 Task: Search for the email with the subject Shipping confirmation logged in from softage.1@softage.net with the filter, email from softage.7@softage.net and a new filter,  Star it
Action: Mouse moved to (633, 67)
Screenshot: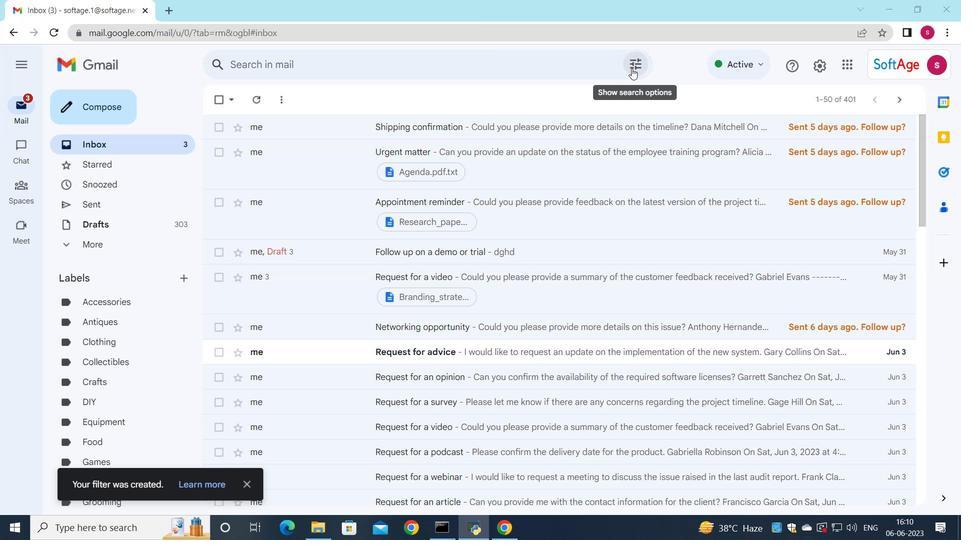 
Action: Mouse pressed left at (633, 67)
Screenshot: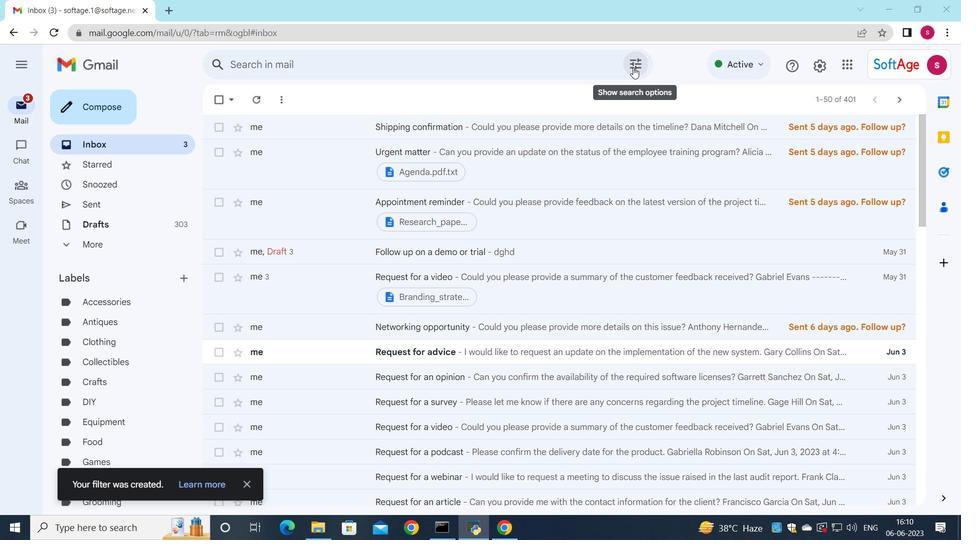 
Action: Mouse moved to (504, 98)
Screenshot: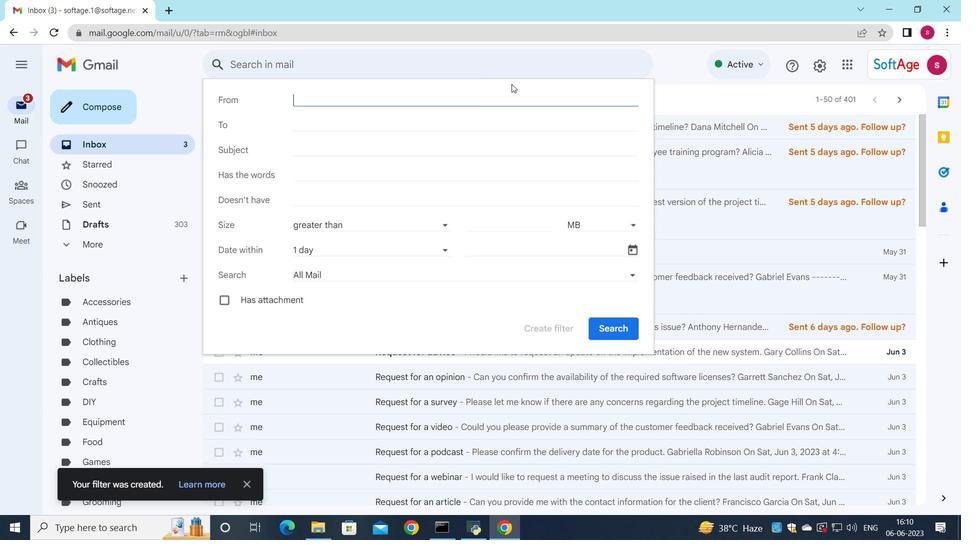 
Action: Key pressed s
Screenshot: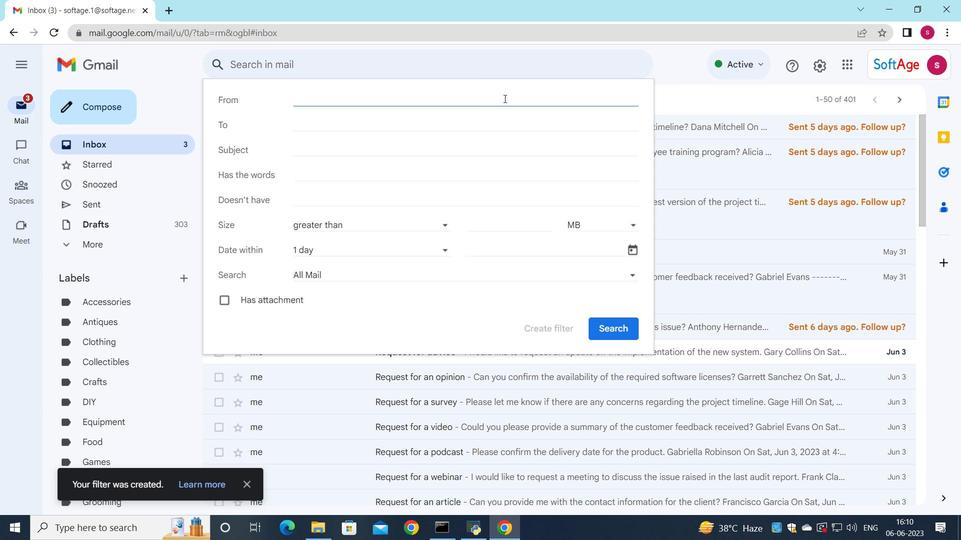 
Action: Mouse moved to (400, 129)
Screenshot: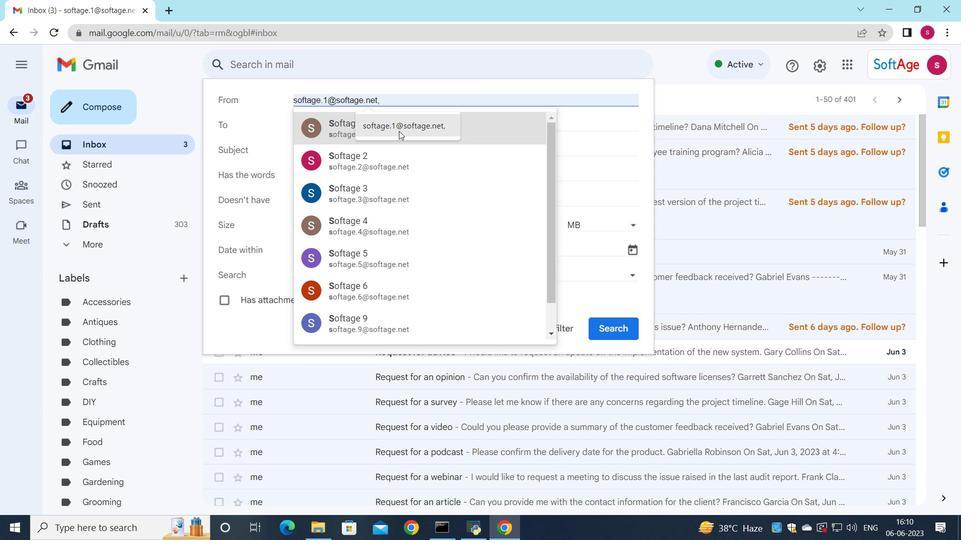 
Action: Mouse pressed left at (400, 129)
Screenshot: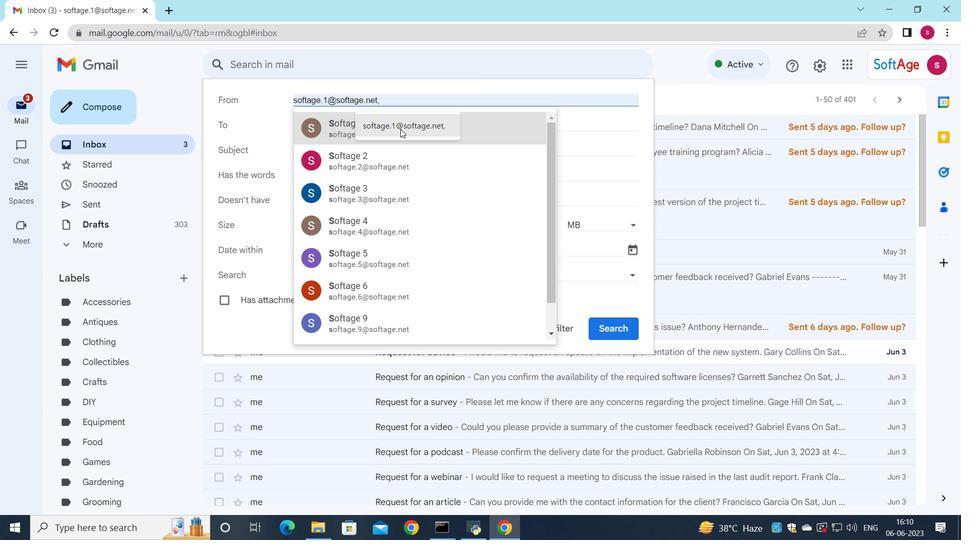 
Action: Mouse moved to (356, 133)
Screenshot: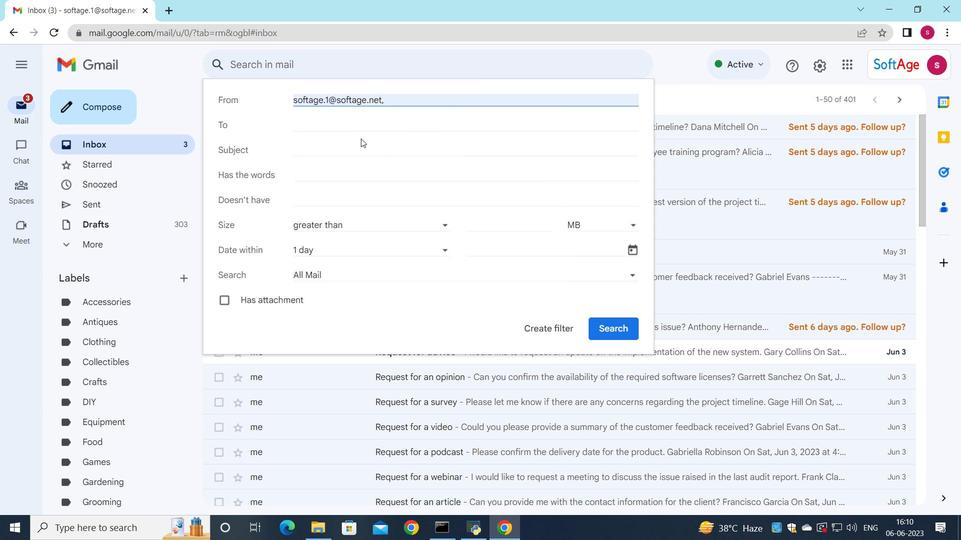
Action: Mouse pressed left at (356, 133)
Screenshot: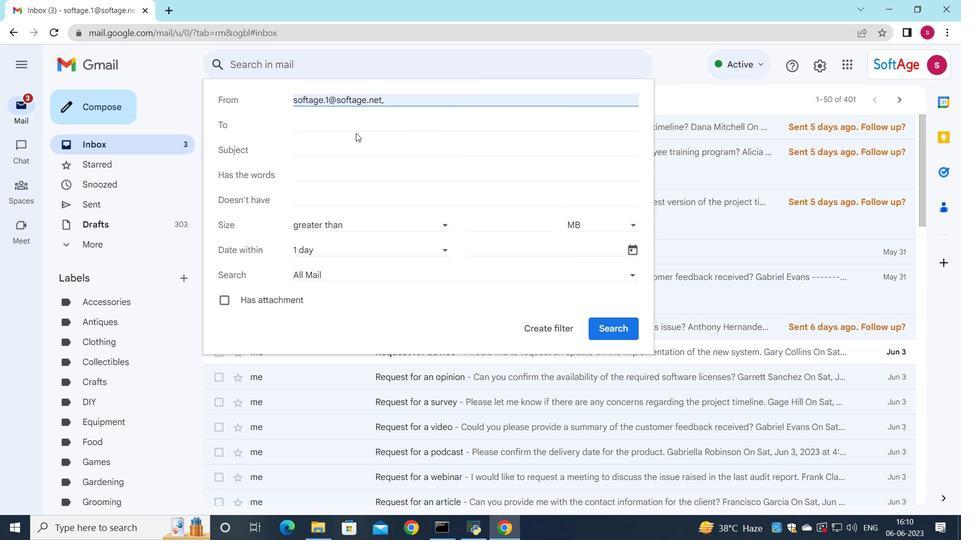 
Action: Mouse moved to (355, 129)
Screenshot: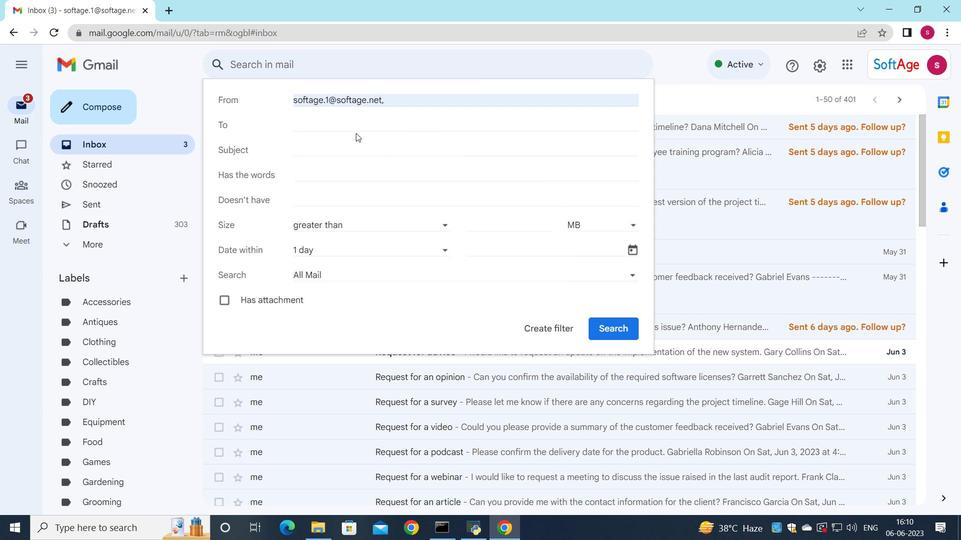 
Action: Mouse pressed left at (355, 129)
Screenshot: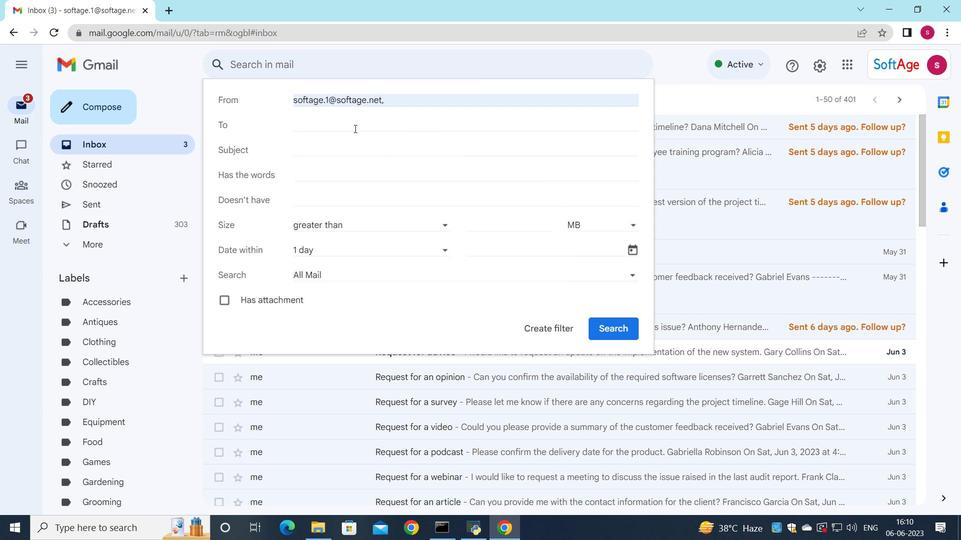 
Action: Key pressed s
Screenshot: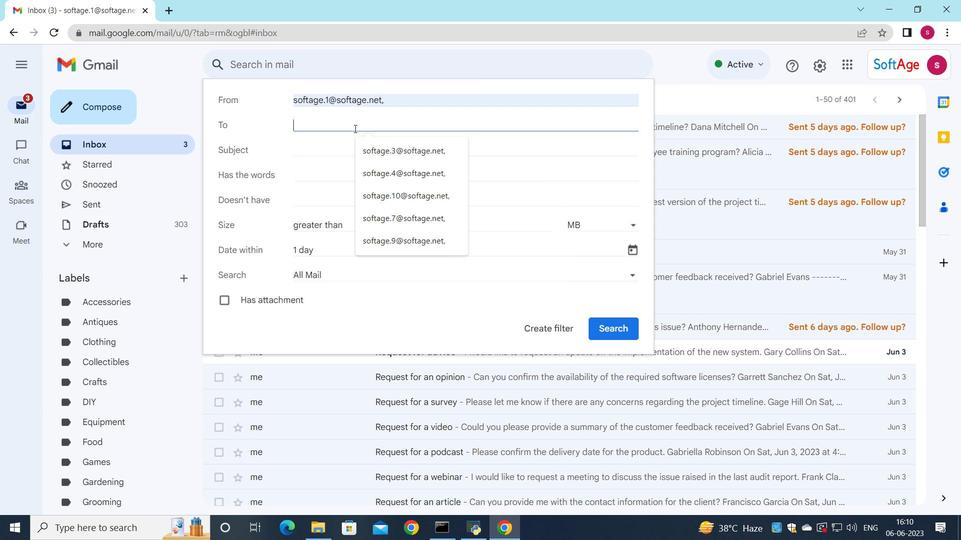
Action: Mouse moved to (394, 212)
Screenshot: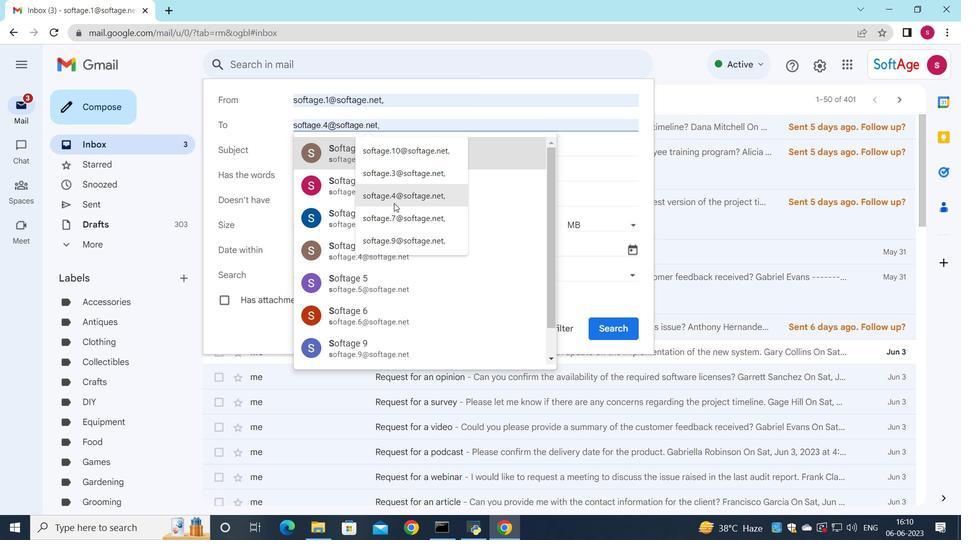 
Action: Mouse pressed left at (394, 212)
Screenshot: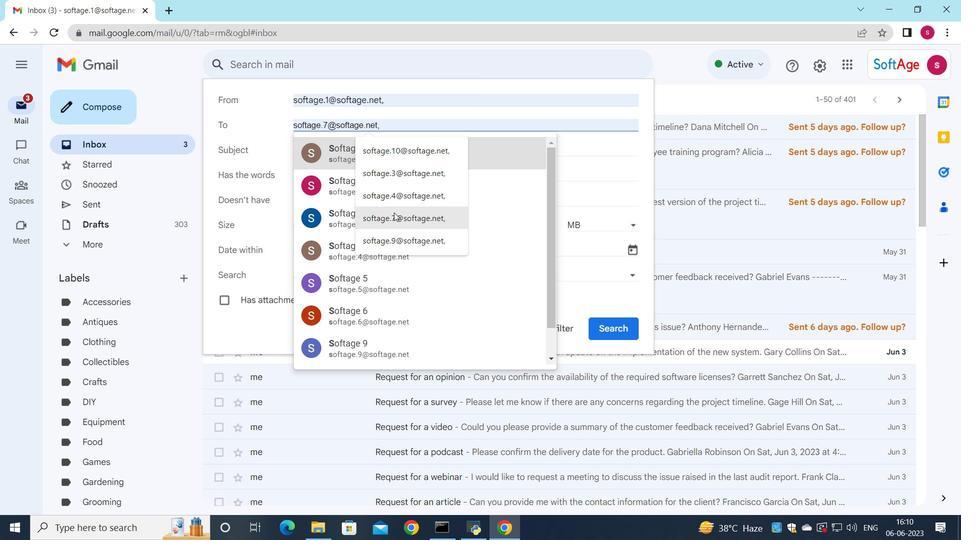 
Action: Mouse moved to (308, 151)
Screenshot: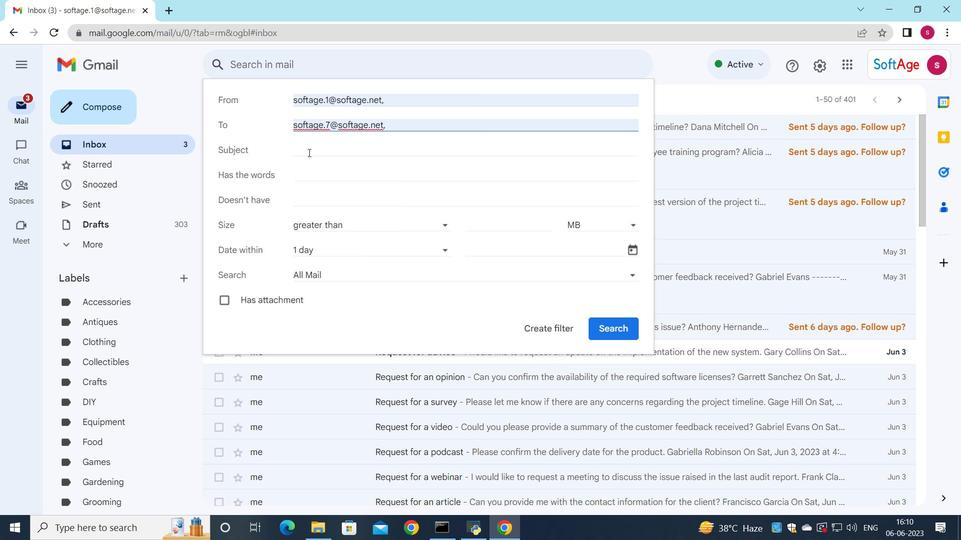 
Action: Mouse pressed left at (308, 151)
Screenshot: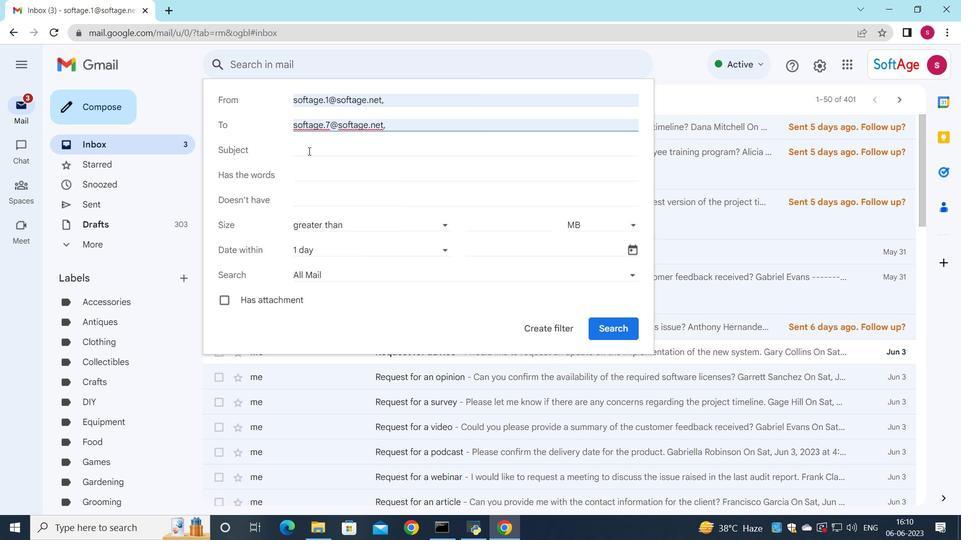 
Action: Key pressed <Key.shift><Key.shift><Key.shift><Key.shift><Key.shift><Key.shift><Key.shift><Key.shift><Key.shift><Key.shift><Key.shift><Key.shift><Key.shift><Key.shift><Key.shift><Key.shift><Key.shift><Key.shift><Key.shift><Key.shift><Key.shift><Key.shift><Key.shift><Key.shift><Key.shift><Key.shift><Key.shift><Key.shift><Key.shift><Key.shift><Key.shift><Key.shift><Key.shift><Key.shift><Key.shift><Key.shift><Key.shift><Key.shift><Key.shift><Key.shift><Key.shift><Key.shift><Key.shift><Key.shift><Key.shift><Key.shift>Shopp
Screenshot: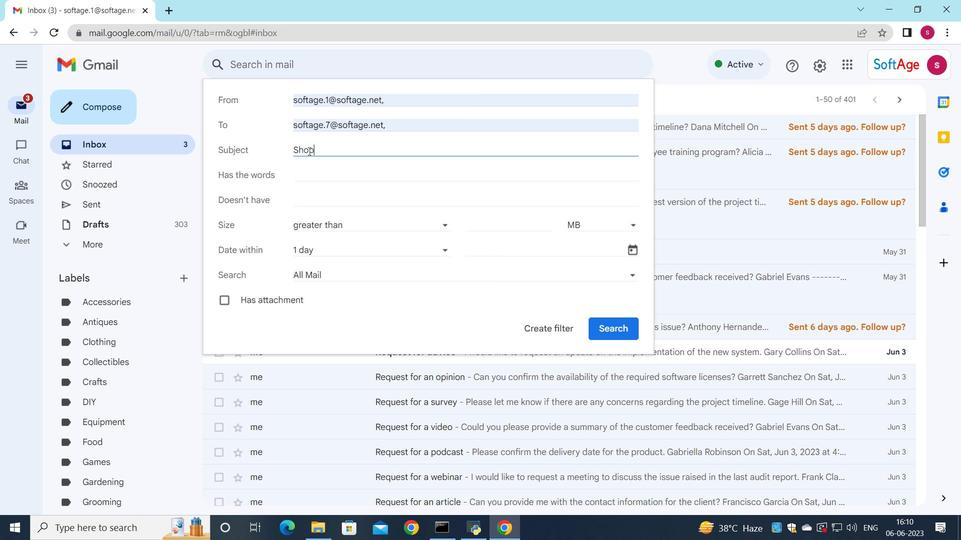 
Action: Mouse moved to (311, 151)
Screenshot: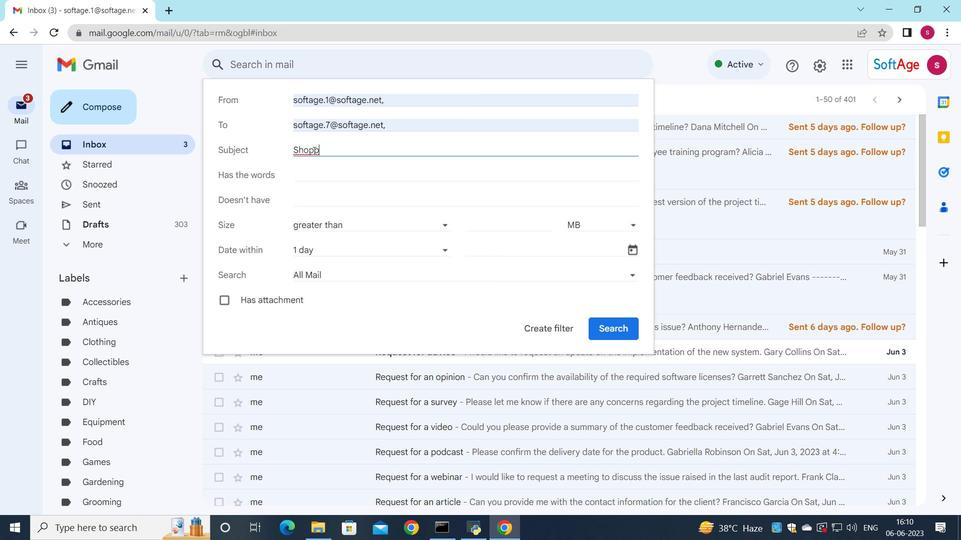 
Action: Mouse pressed left at (311, 151)
Screenshot: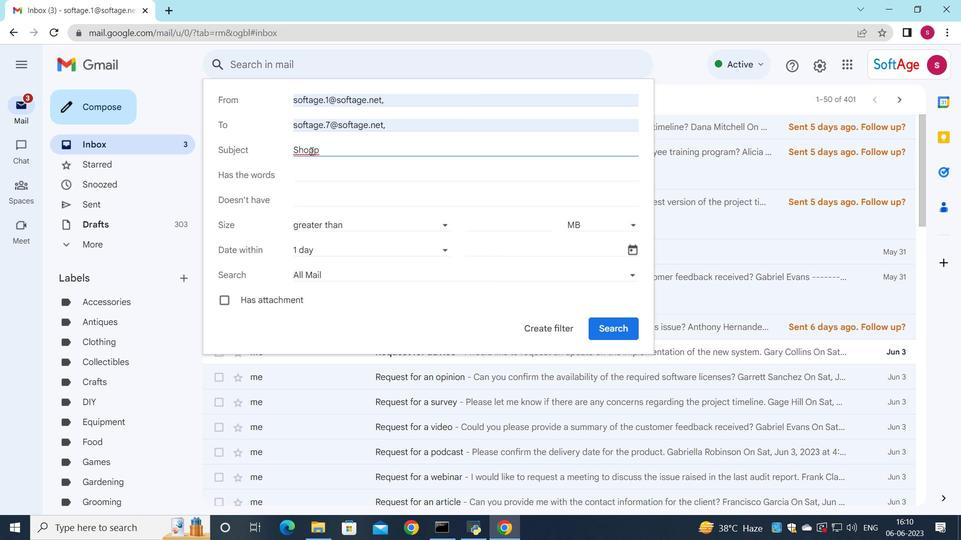 
Action: Key pressed <Key.backspace>i
Screenshot: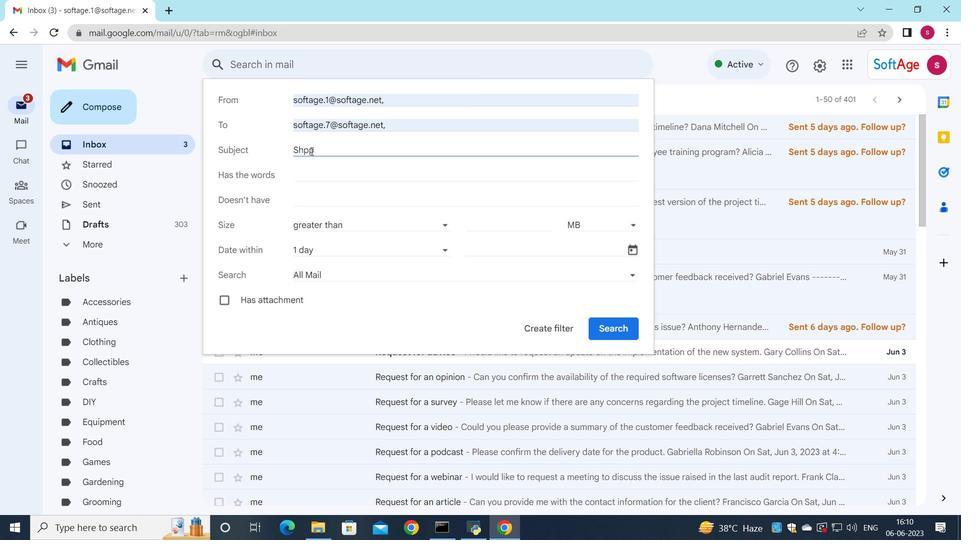 
Action: Mouse moved to (320, 152)
Screenshot: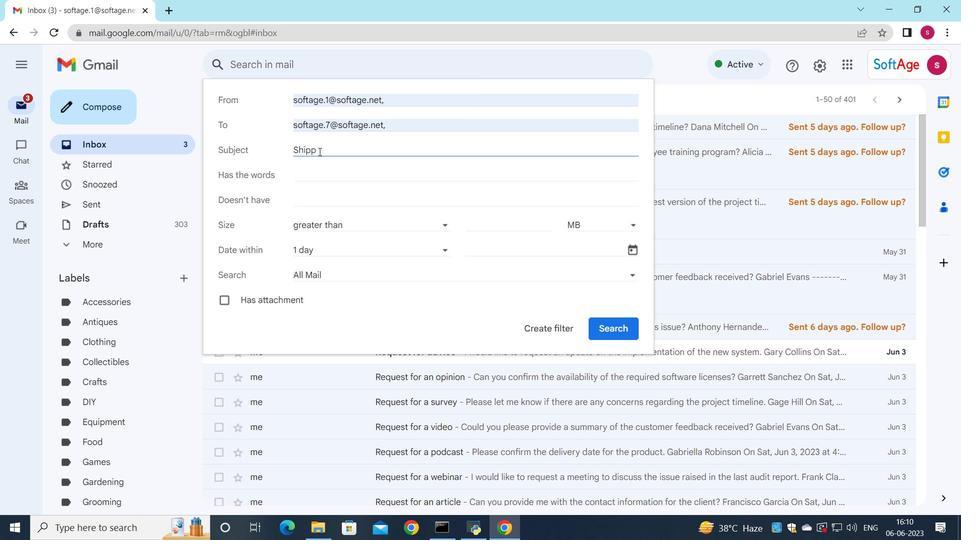 
Action: Mouse pressed left at (320, 152)
Screenshot: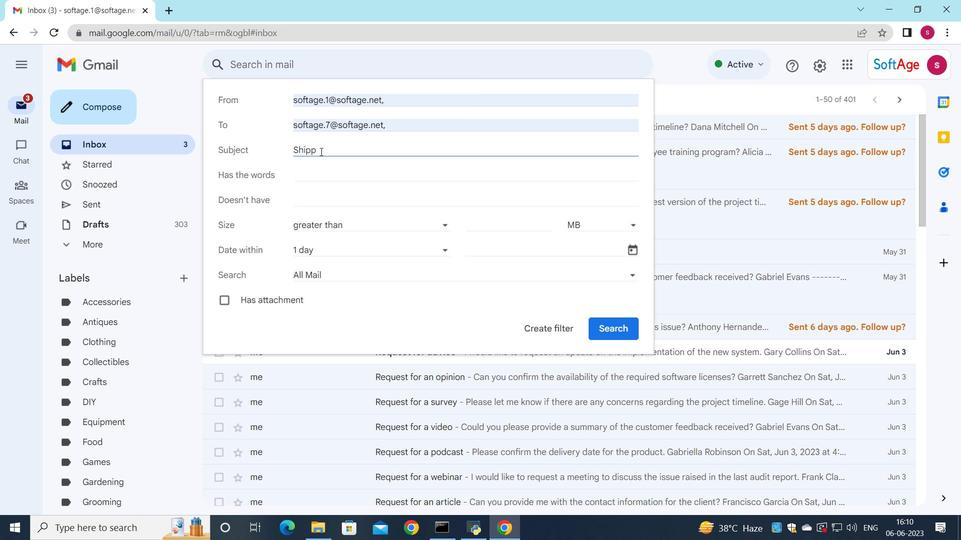 
Action: Key pressed ing<Key.space>confirmation
Screenshot: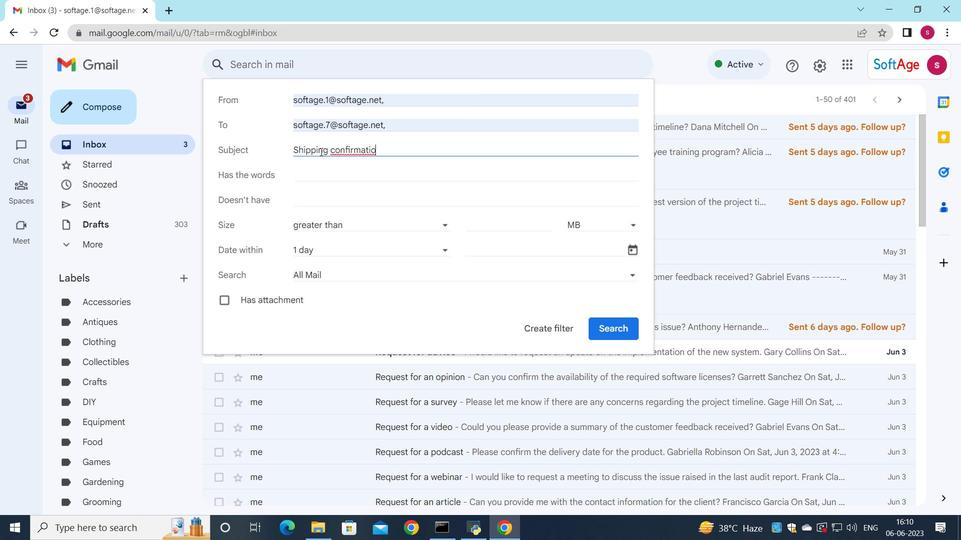 
Action: Mouse moved to (383, 229)
Screenshot: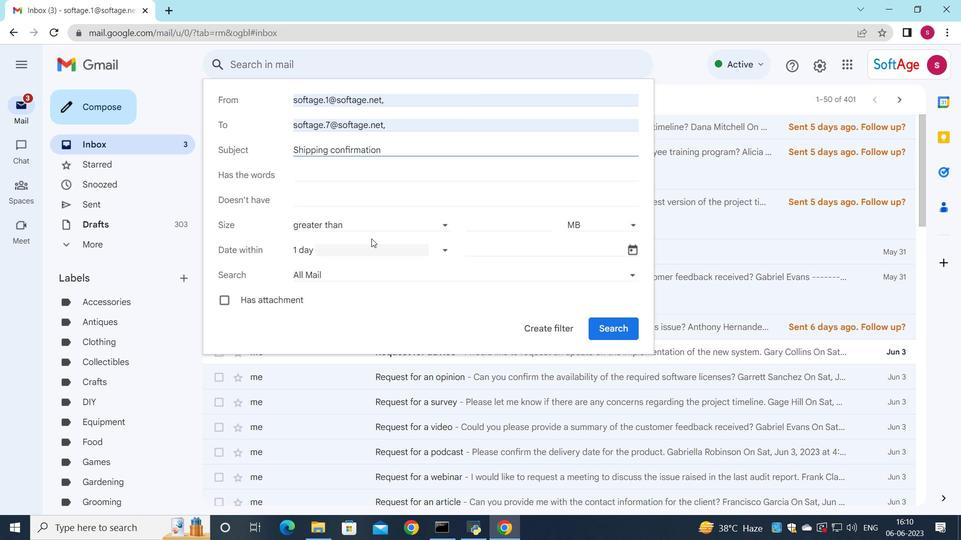 
Action: Mouse pressed left at (383, 229)
Screenshot: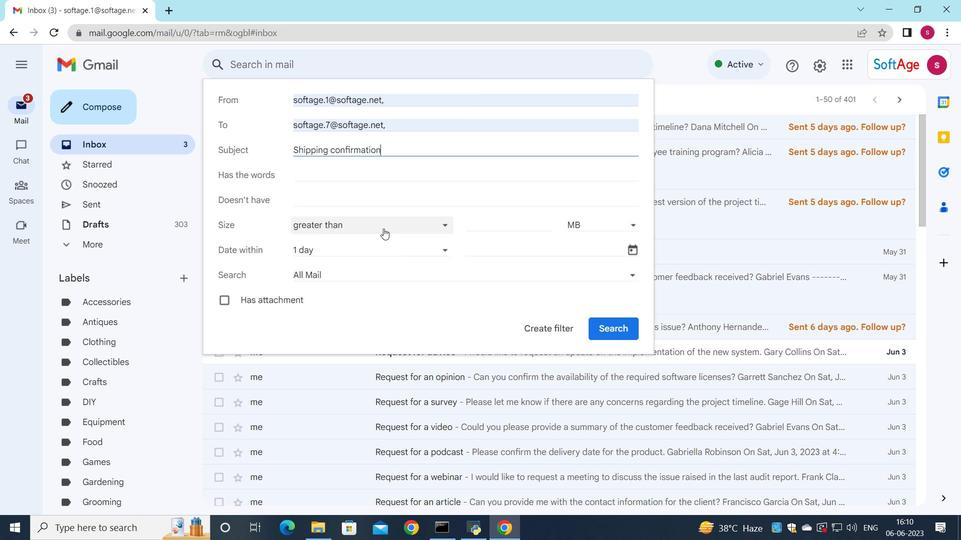 
Action: Mouse moved to (380, 271)
Screenshot: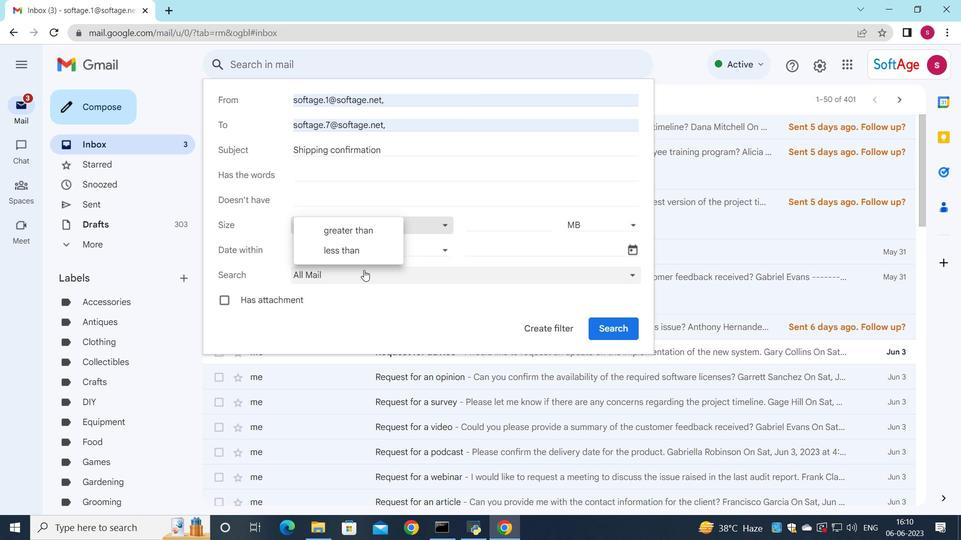 
Action: Mouse pressed left at (380, 271)
Screenshot: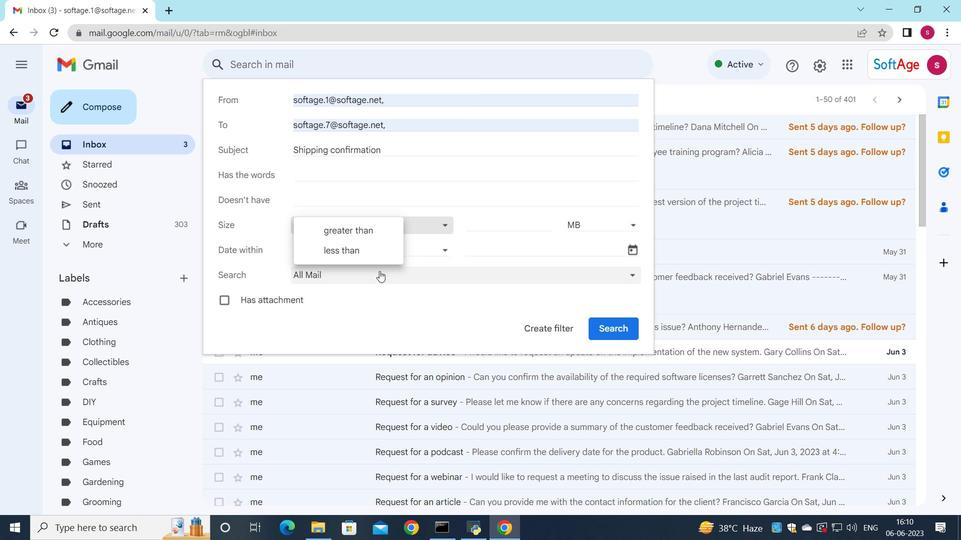 
Action: Mouse moved to (366, 242)
Screenshot: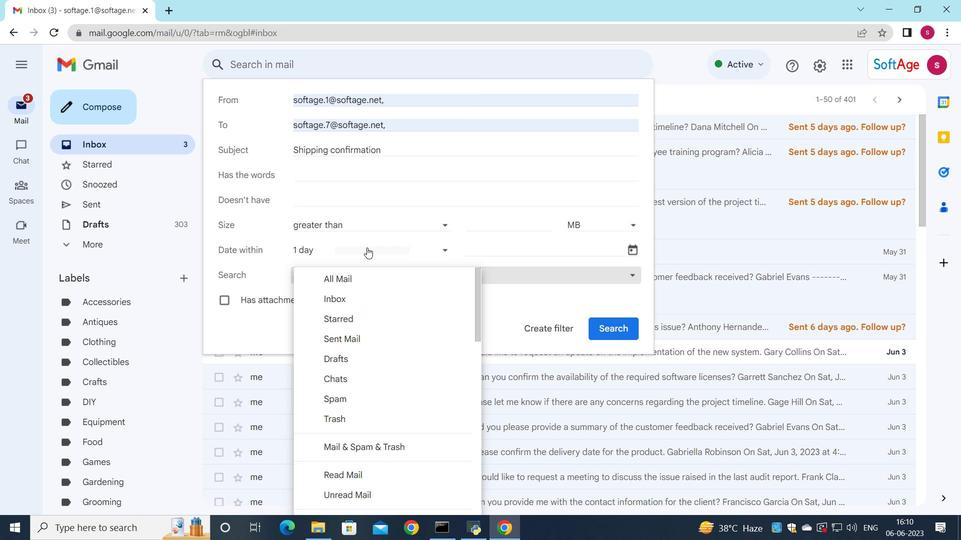 
Action: Mouse pressed left at (366, 242)
Screenshot: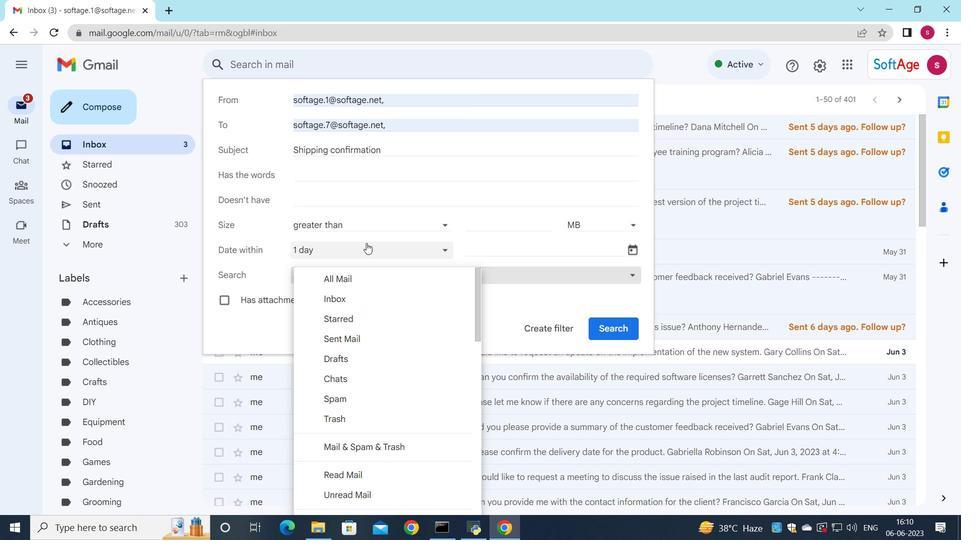 
Action: Mouse moved to (352, 386)
Screenshot: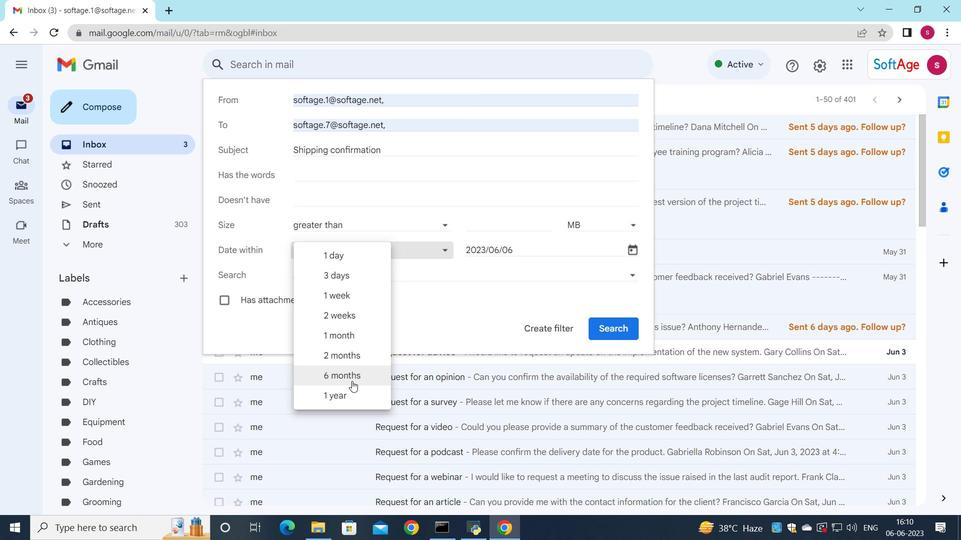 
Action: Mouse pressed left at (352, 386)
Screenshot: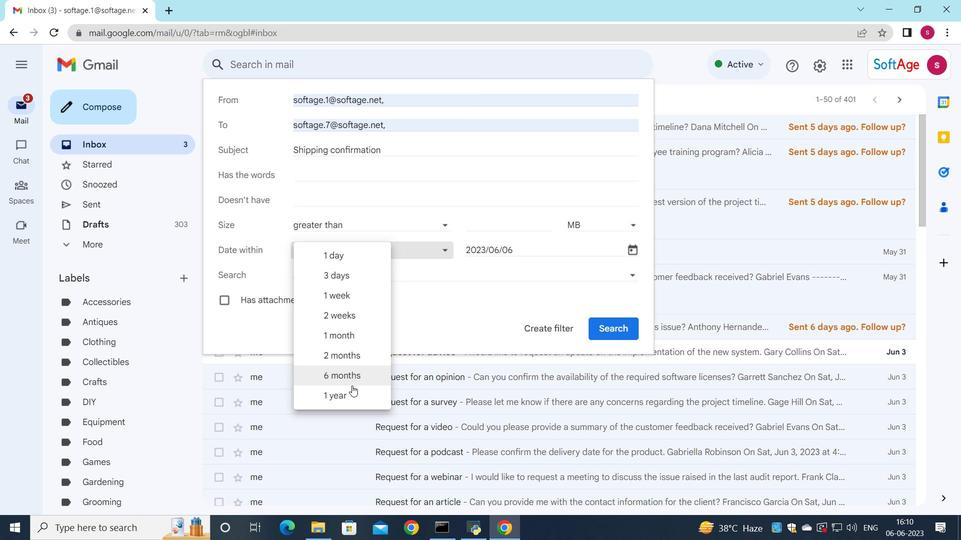 
Action: Mouse moved to (527, 327)
Screenshot: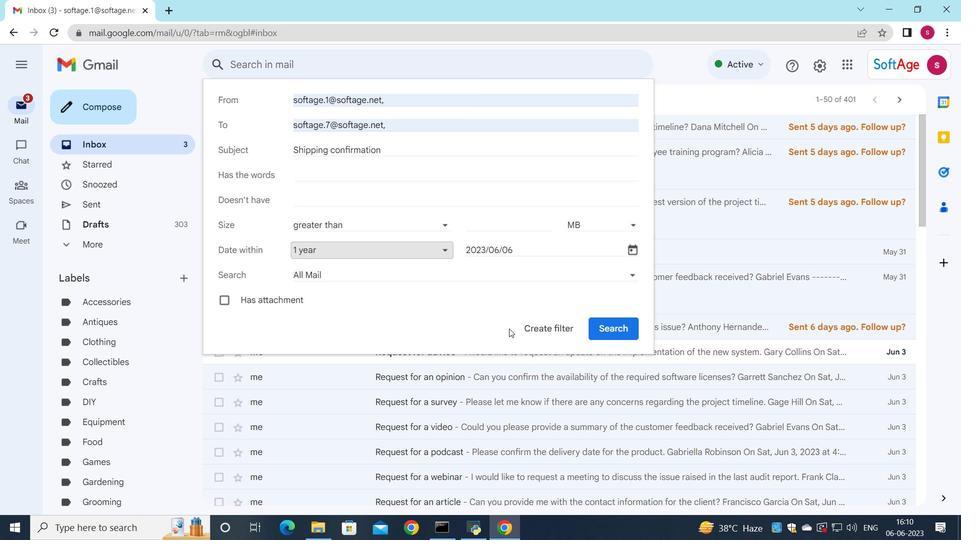 
Action: Mouse pressed left at (527, 327)
Screenshot: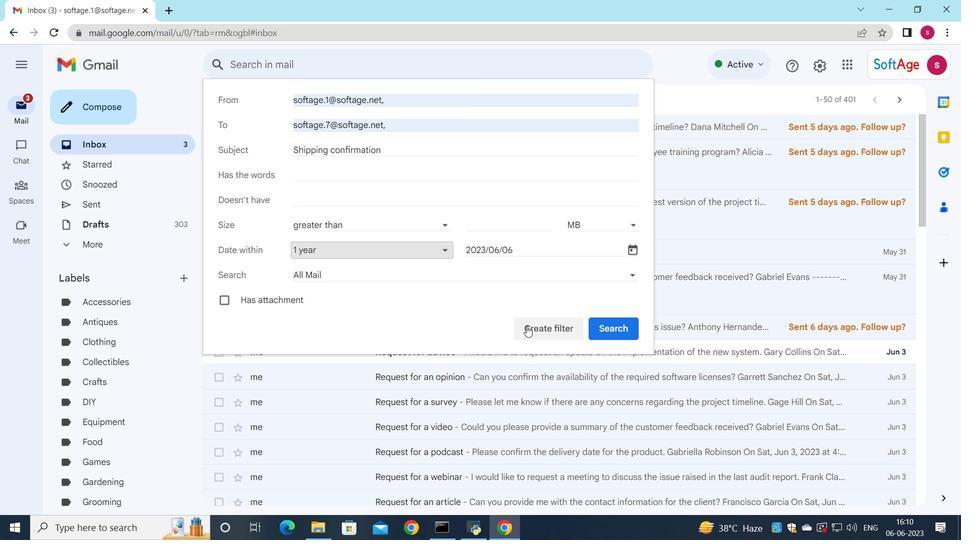 
Action: Mouse moved to (260, 178)
Screenshot: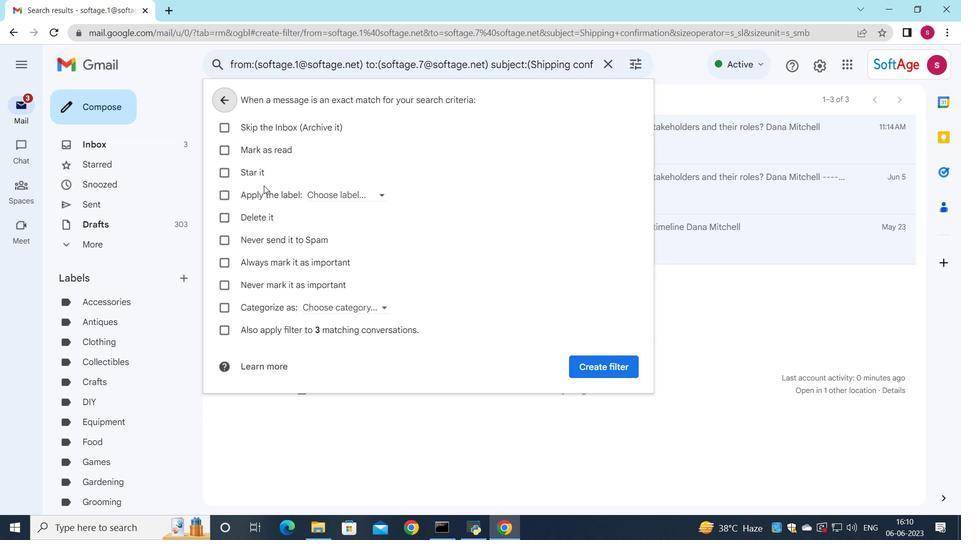 
Action: Mouse pressed left at (260, 178)
Screenshot: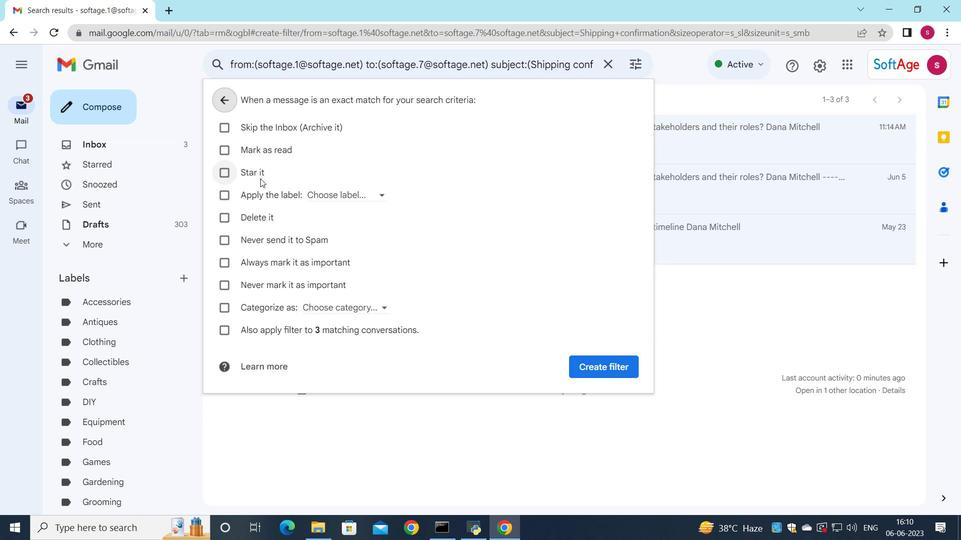 
